 Task: Create ChildIssue0000000711 as Child Issue of Issue Issue0000000356 in Backlog  in Scrum Project Project0000000072 in Jira. Create ChildIssue0000000712 as Child Issue of Issue Issue0000000356 in Backlog  in Scrum Project Project0000000072 in Jira. Create ChildIssue0000000713 as Child Issue of Issue Issue0000000357 in Backlog  in Scrum Project Project0000000072 in Jira. Create ChildIssue0000000714 as Child Issue of Issue Issue0000000357 in Backlog  in Scrum Project Project0000000072 in Jira. Create ChildIssue0000000715 as Child Issue of Issue Issue0000000358 in Backlog  in Scrum Project Project0000000072 in Jira
Action: Mouse moved to (238, 78)
Screenshot: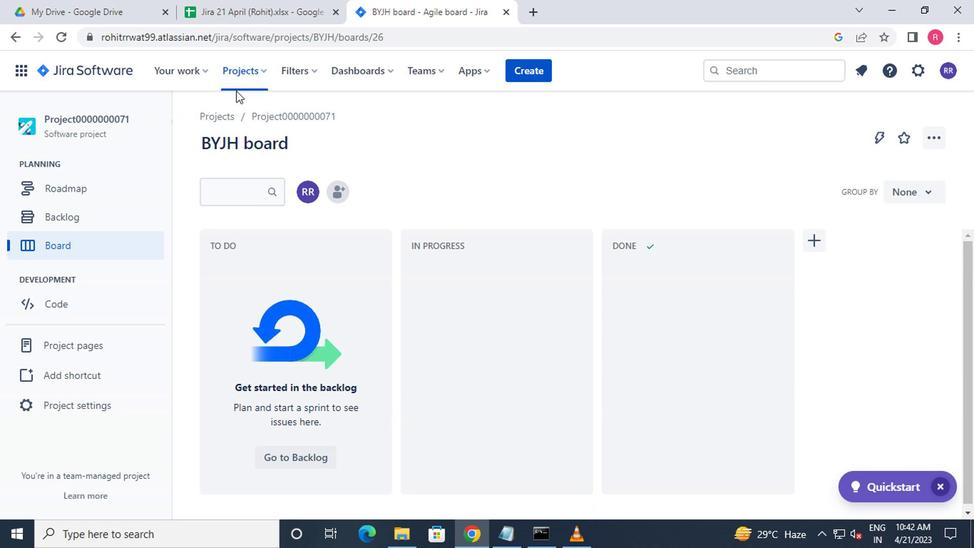 
Action: Mouse pressed left at (238, 78)
Screenshot: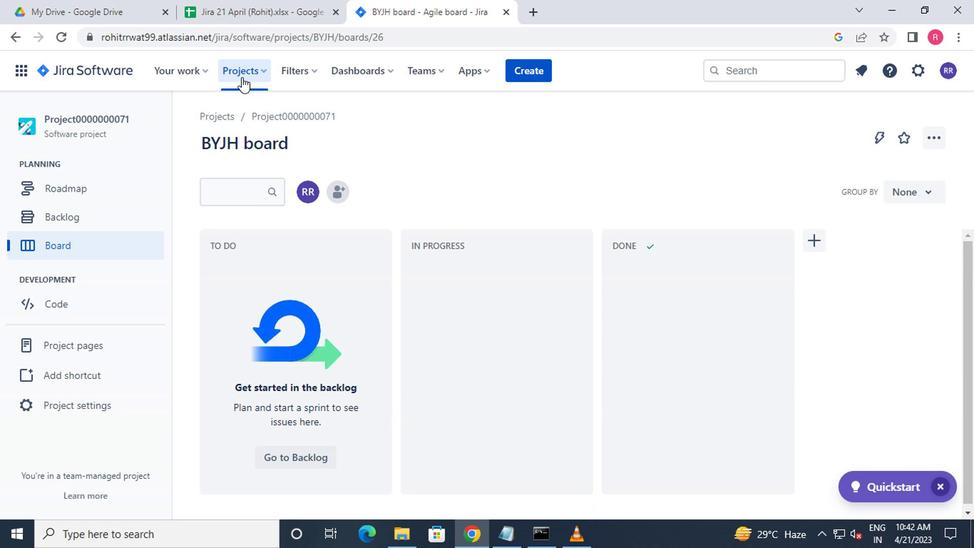 
Action: Mouse moved to (302, 181)
Screenshot: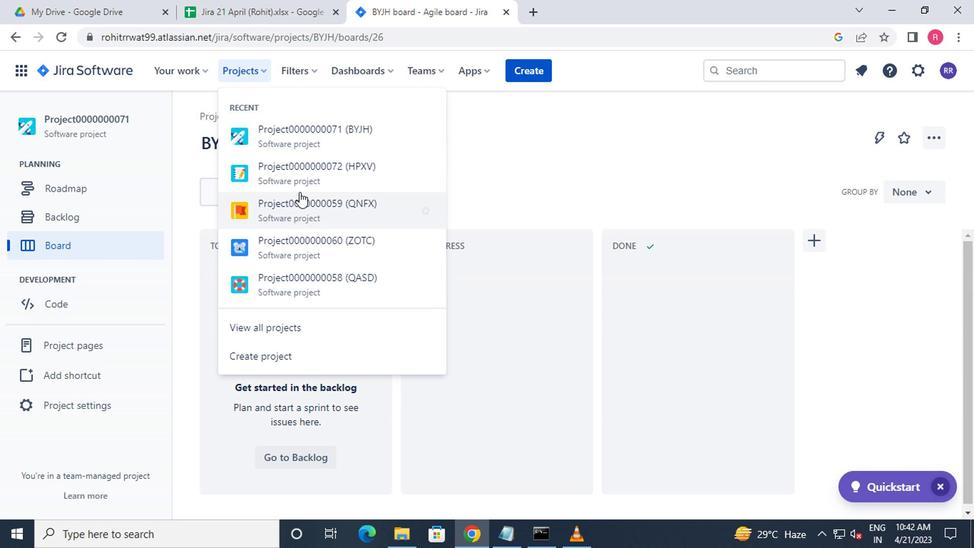 
Action: Mouse pressed left at (302, 181)
Screenshot: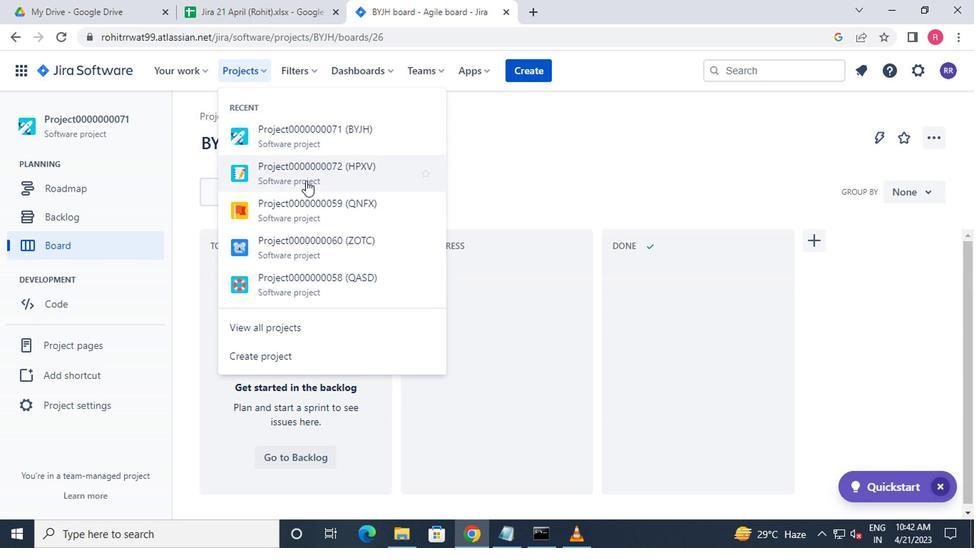 
Action: Mouse moved to (90, 219)
Screenshot: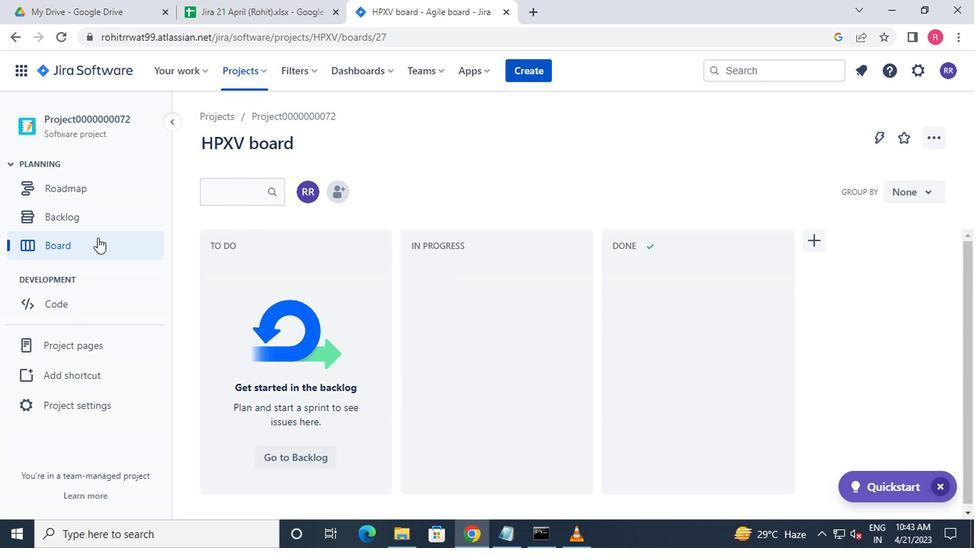 
Action: Mouse pressed left at (90, 219)
Screenshot: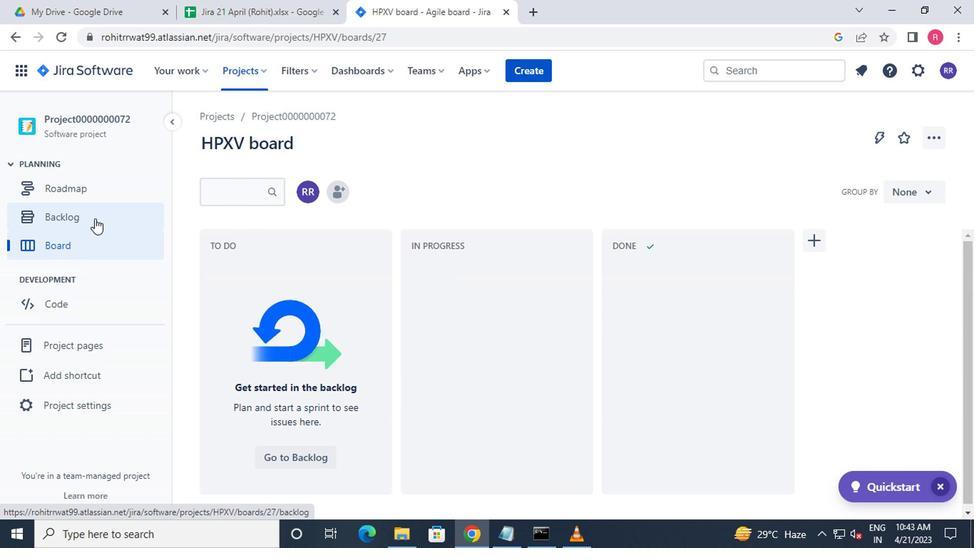 
Action: Mouse moved to (208, 311)
Screenshot: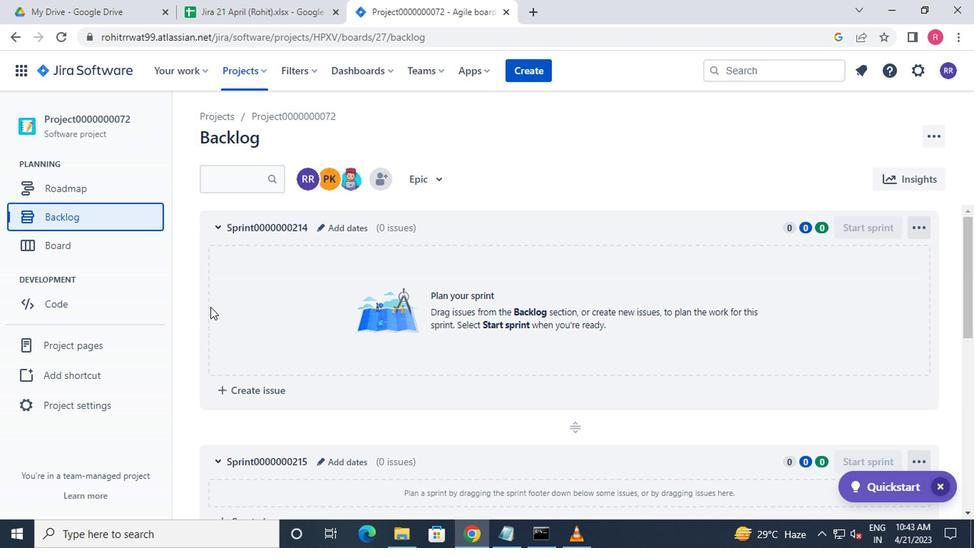 
Action: Mouse scrolled (208, 310) with delta (0, 0)
Screenshot: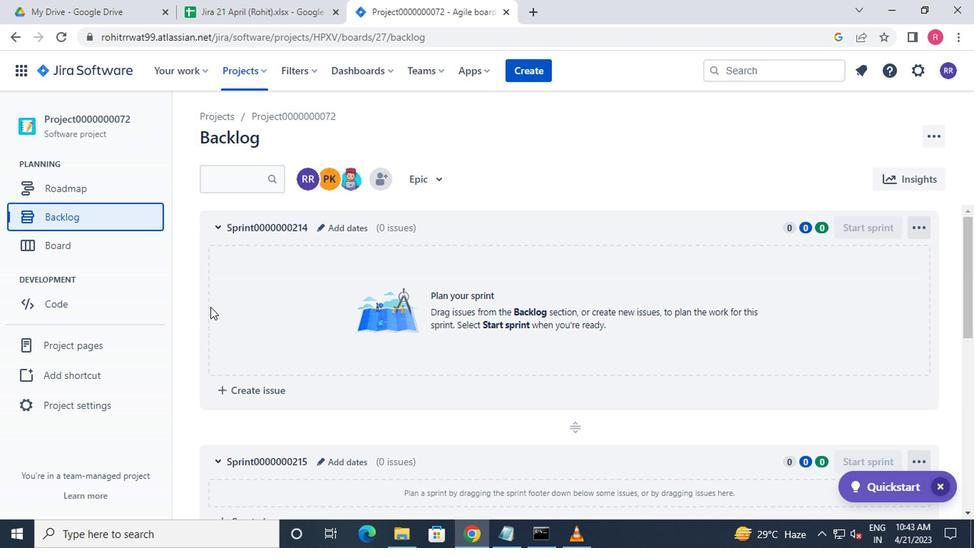 
Action: Mouse moved to (209, 315)
Screenshot: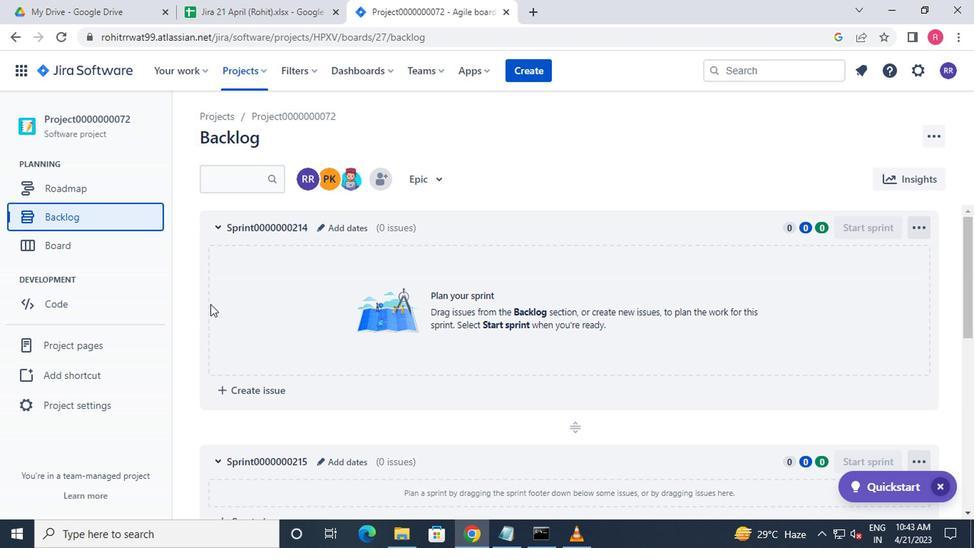 
Action: Mouse scrolled (209, 314) with delta (0, -1)
Screenshot: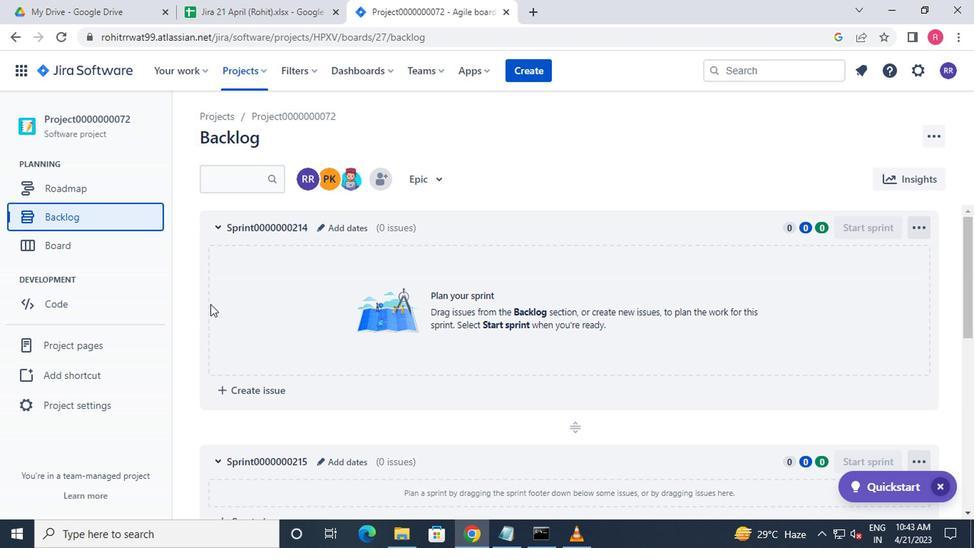 
Action: Mouse moved to (209, 315)
Screenshot: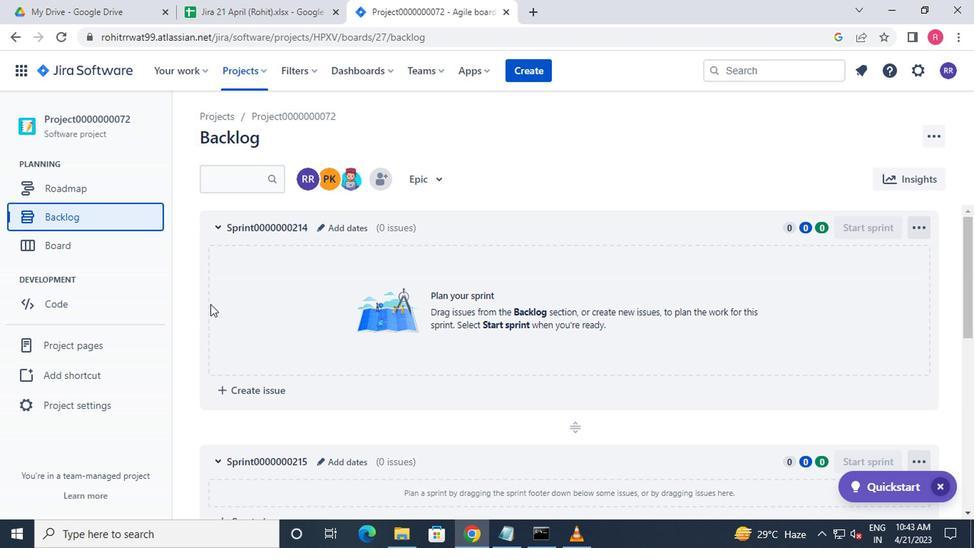 
Action: Mouse scrolled (209, 314) with delta (0, -1)
Screenshot: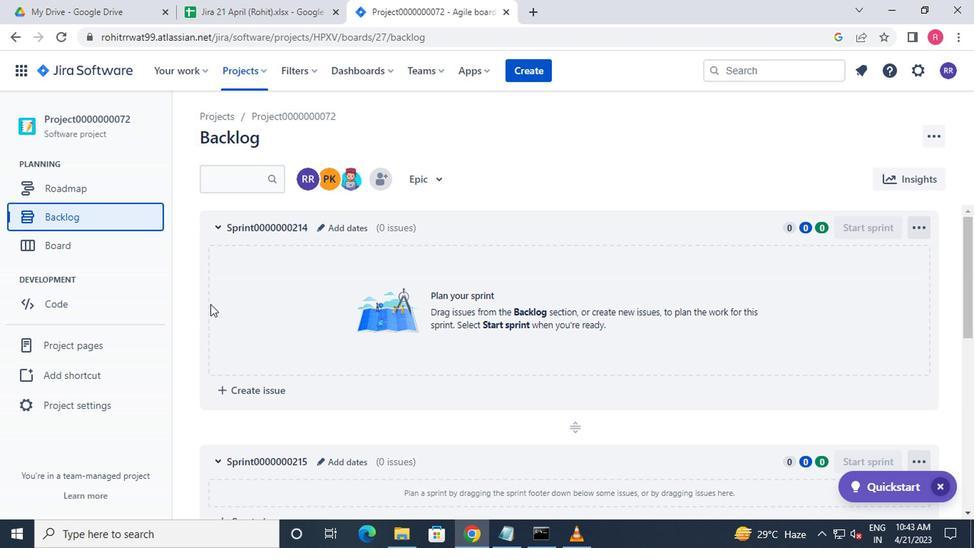 
Action: Mouse scrolled (209, 314) with delta (0, -1)
Screenshot: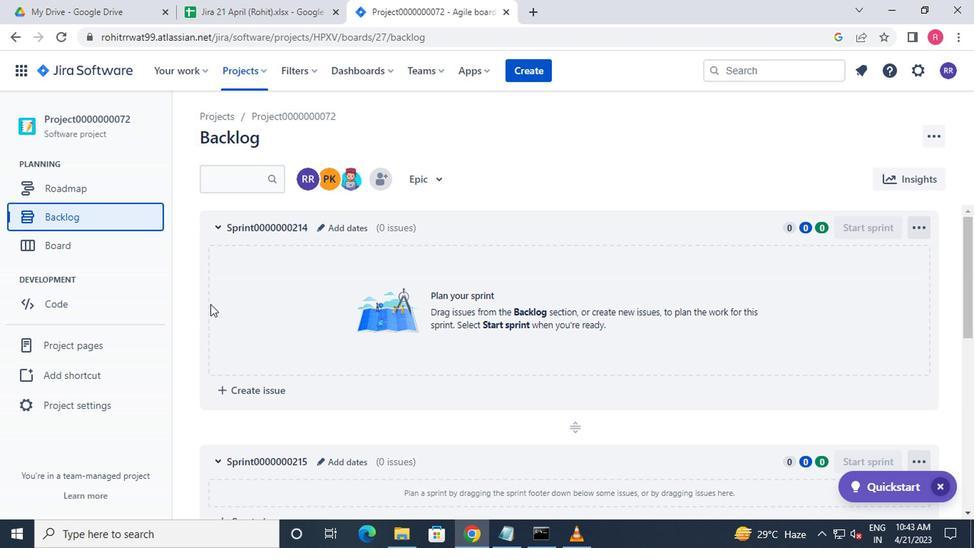 
Action: Mouse moved to (209, 316)
Screenshot: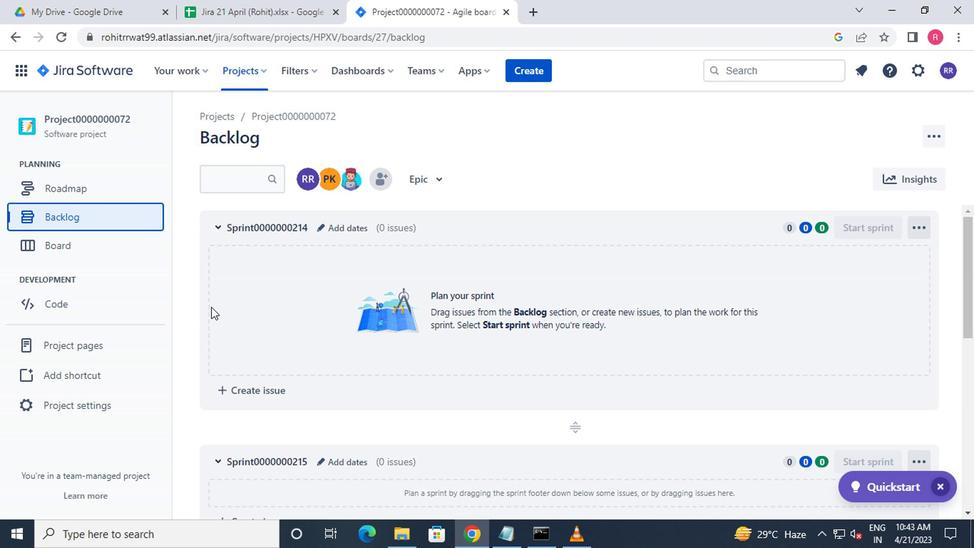 
Action: Mouse scrolled (209, 315) with delta (0, 0)
Screenshot: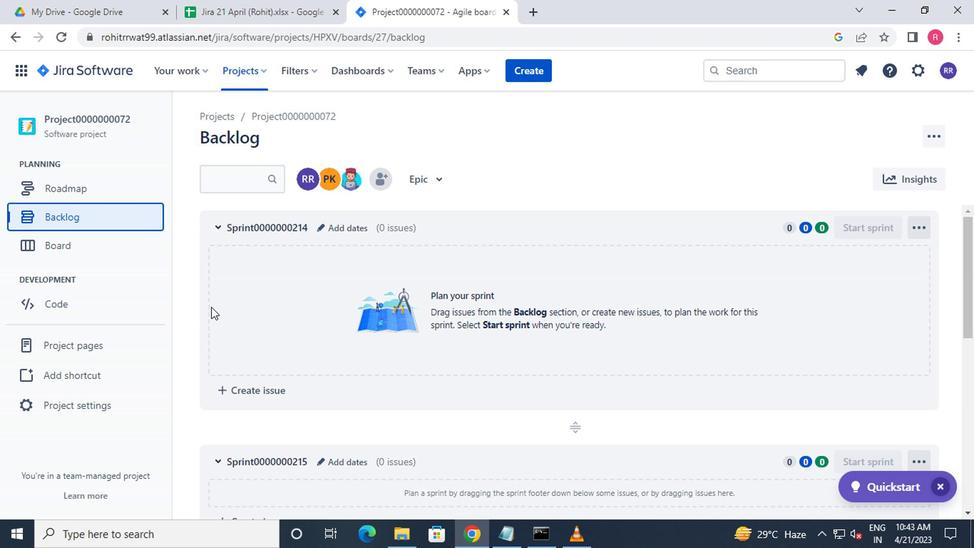 
Action: Mouse moved to (561, 401)
Screenshot: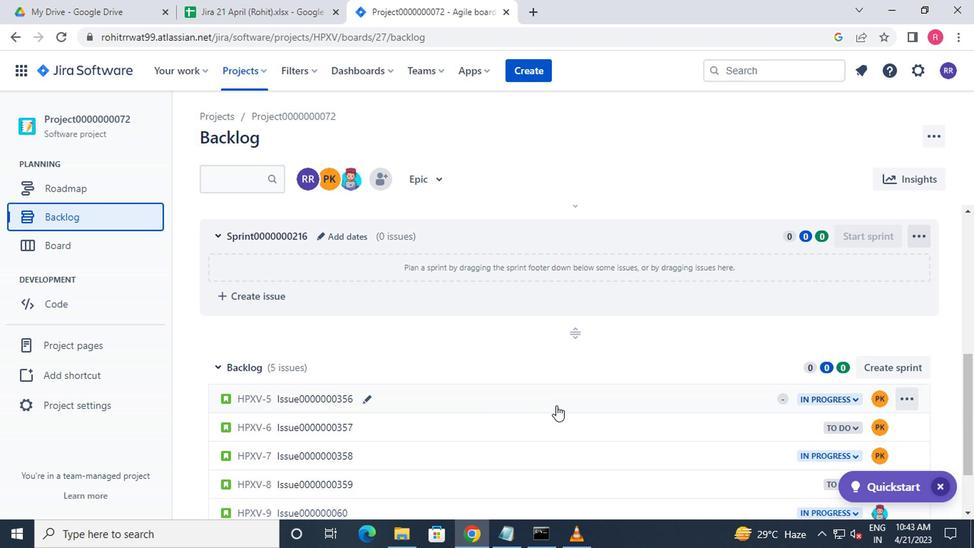 
Action: Mouse pressed left at (561, 401)
Screenshot: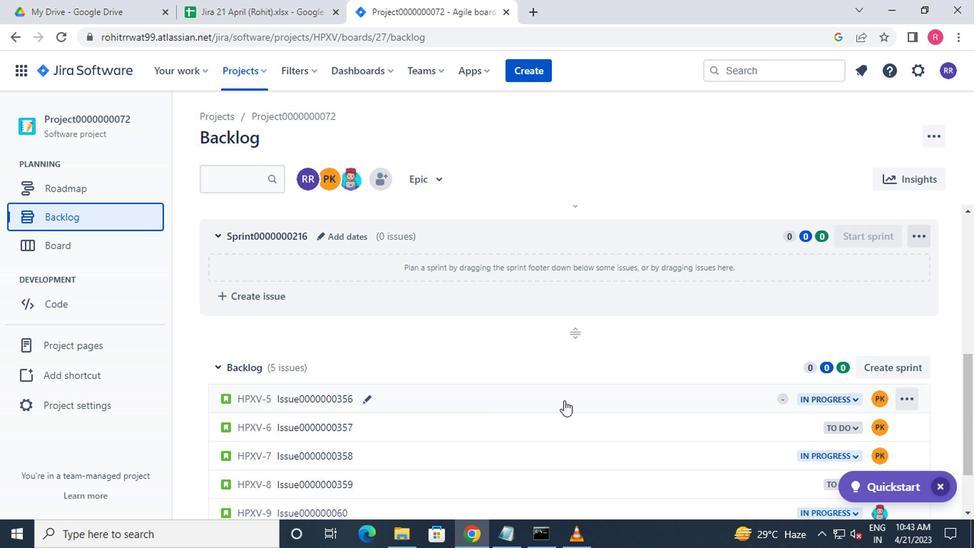 
Action: Mouse moved to (716, 290)
Screenshot: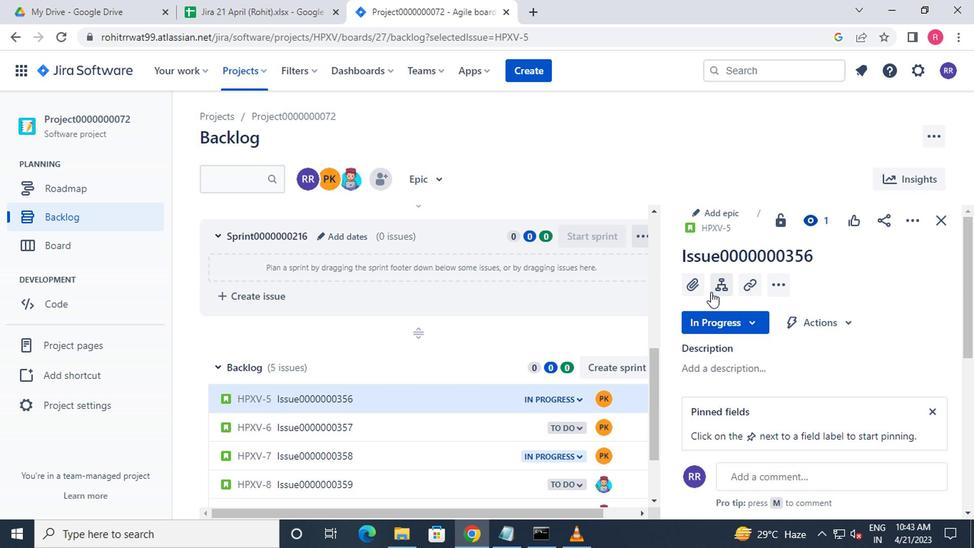 
Action: Mouse pressed left at (716, 290)
Screenshot: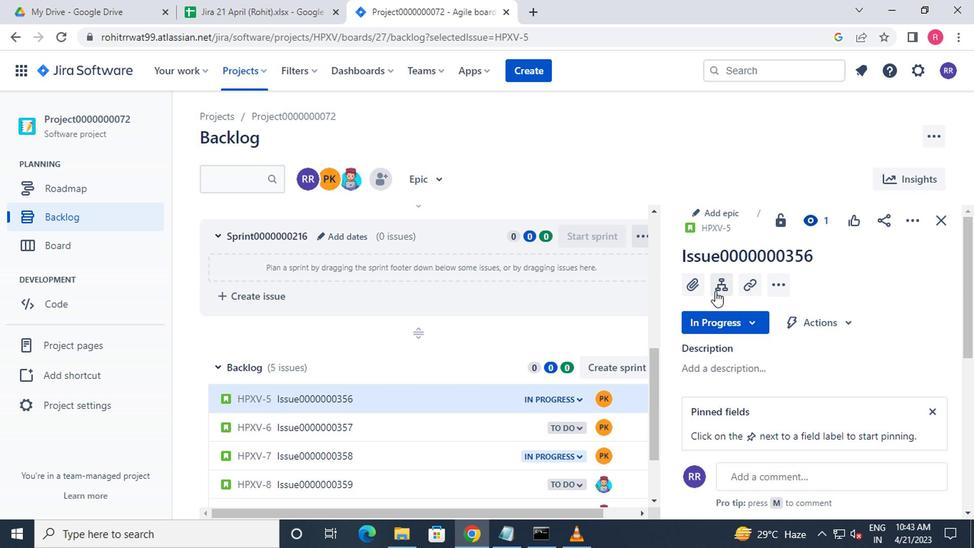 
Action: Mouse moved to (713, 350)
Screenshot: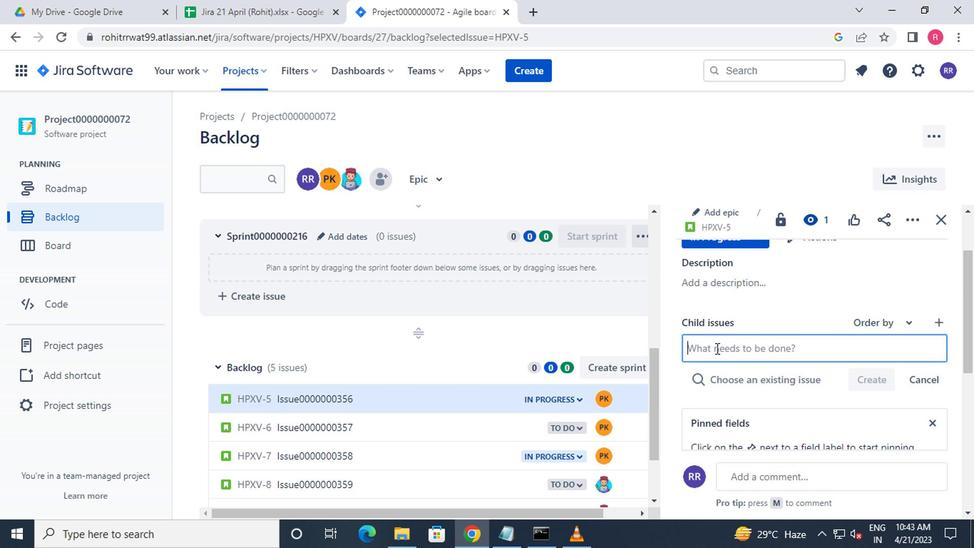 
Action: Key pressed <Key.shift>CHILD<Key.shift_r>ISSUE0000000711<Key.enter><Key.shift>CHILD<Key.shift_r>ISSUE0000000712<Key.enter>
Screenshot: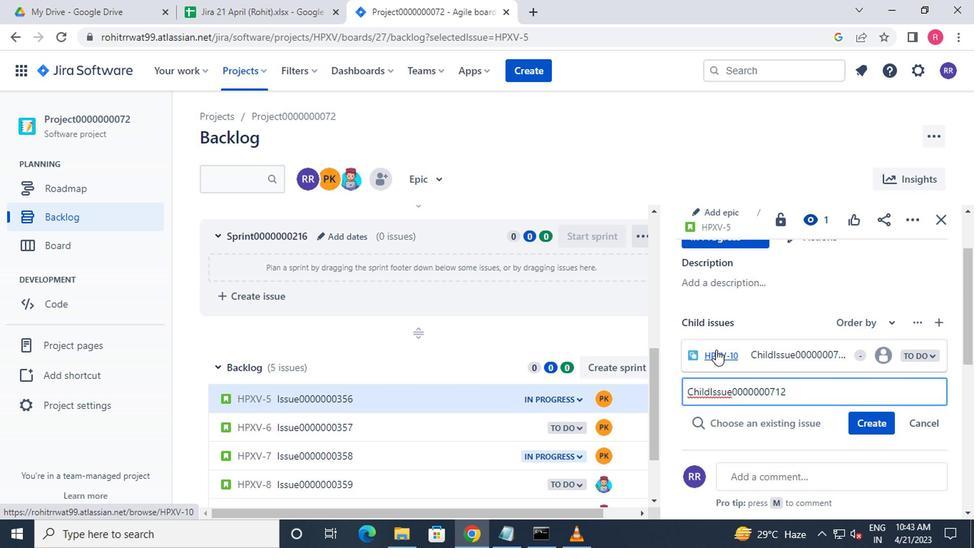 
Action: Mouse moved to (430, 428)
Screenshot: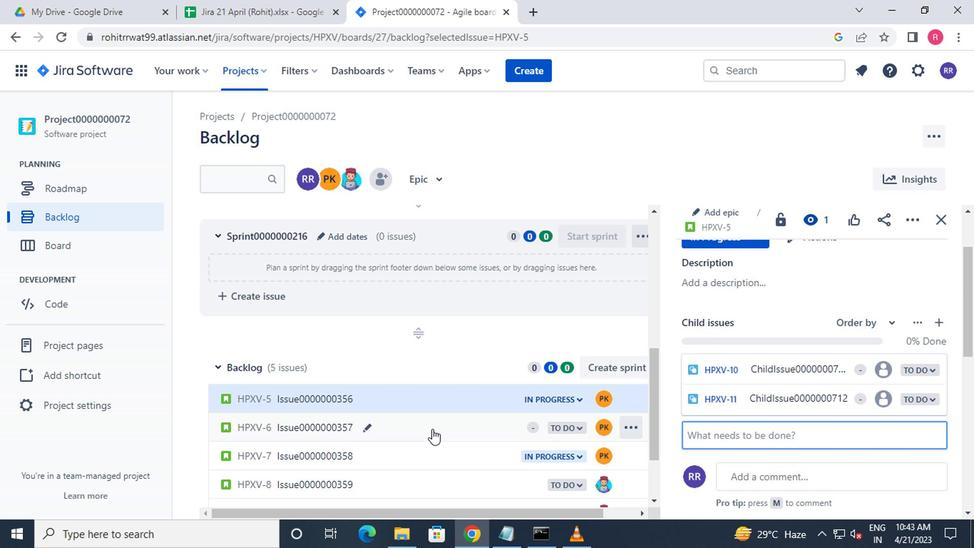 
Action: Mouse pressed left at (430, 428)
Screenshot: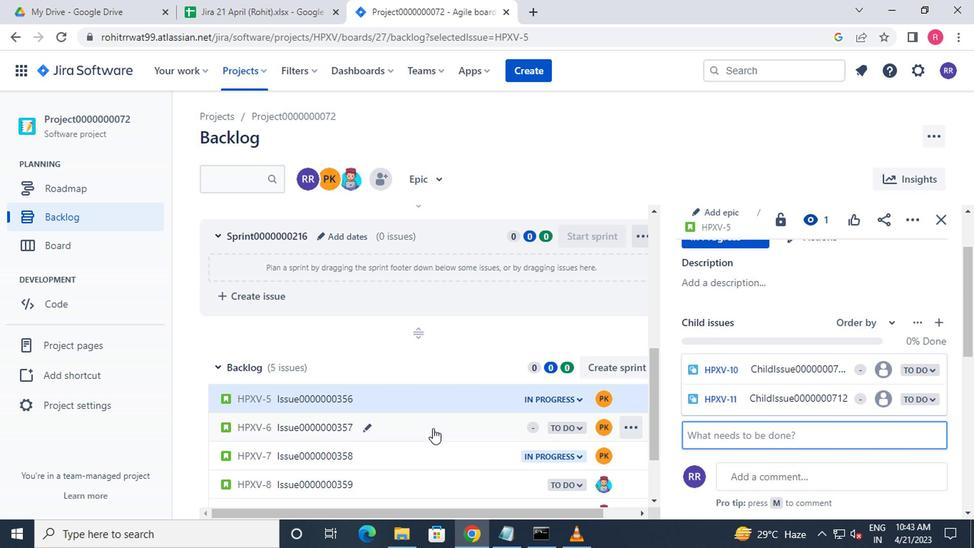 
Action: Mouse moved to (713, 287)
Screenshot: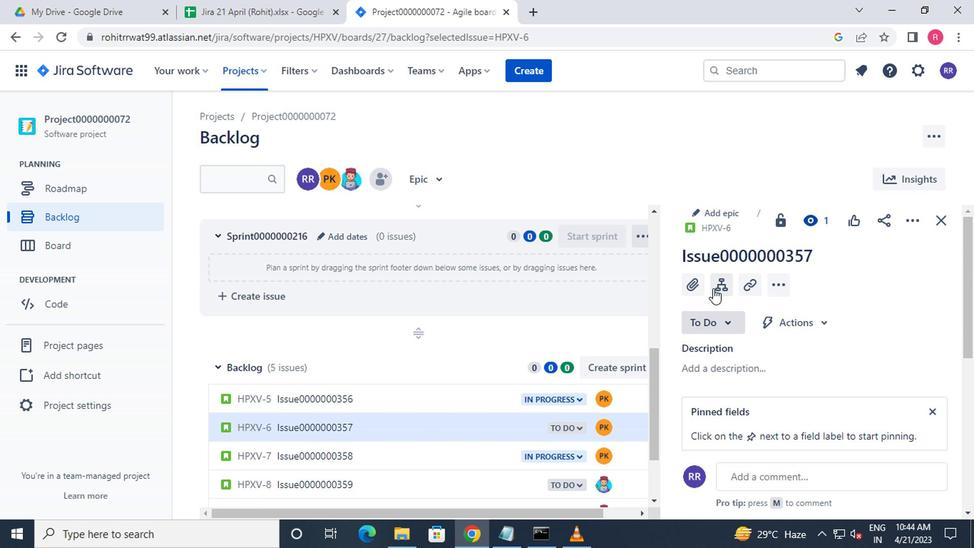 
Action: Mouse pressed left at (713, 287)
Screenshot: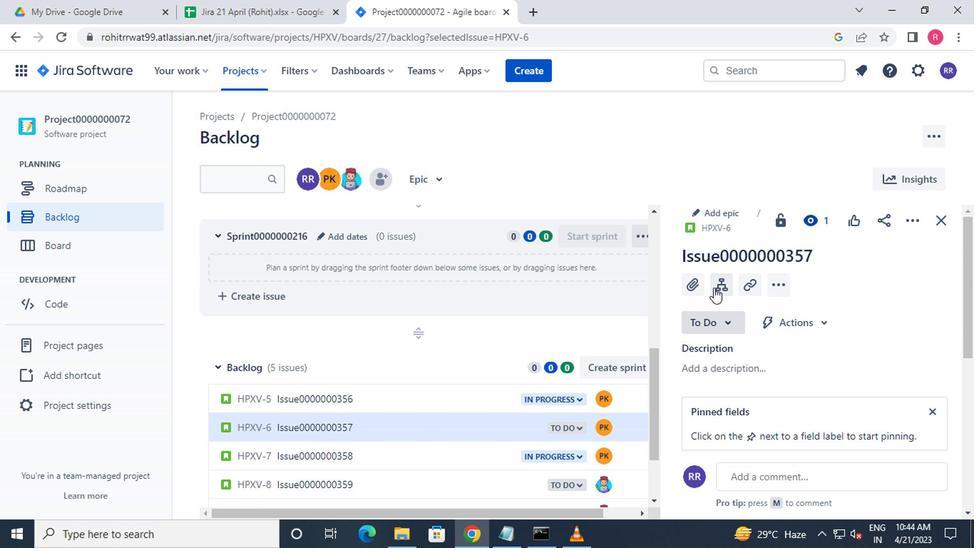 
Action: Mouse moved to (704, 358)
Screenshot: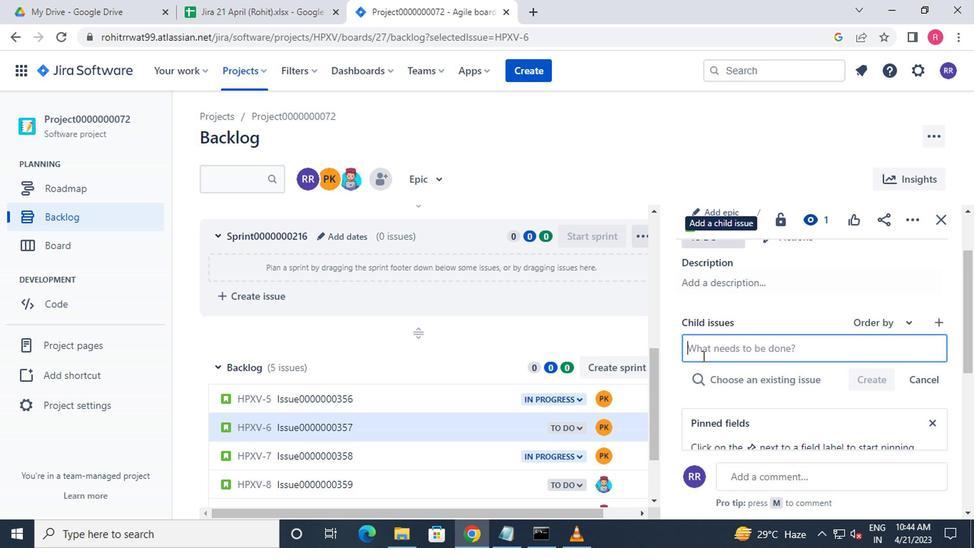 
Action: Key pressed <Key.shift>CHILD<Key.shift_r>ISSUE0000000713<Key.enter><Key.shift>CHILD<Key.shift_r>ISSUE0000000714<Key.enter>
Screenshot: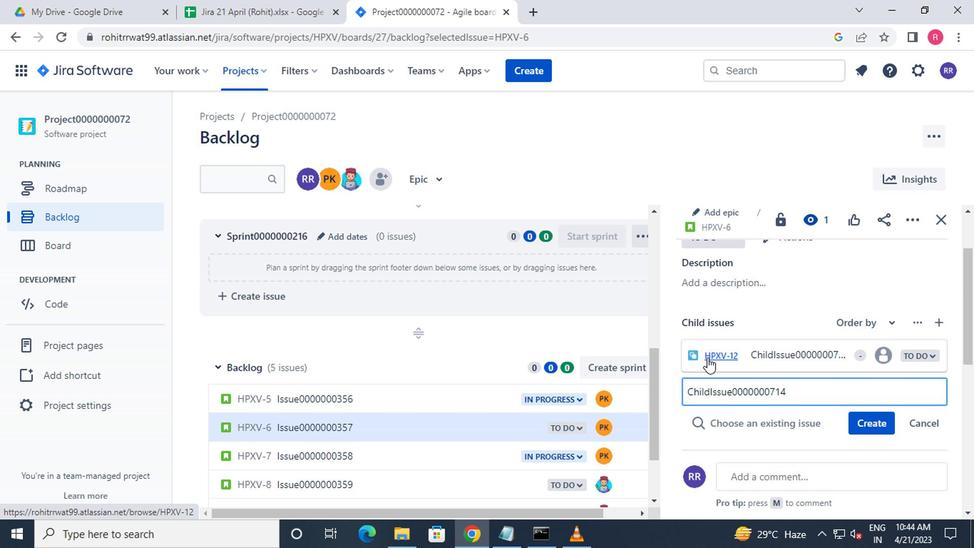 
Action: Mouse moved to (413, 464)
Screenshot: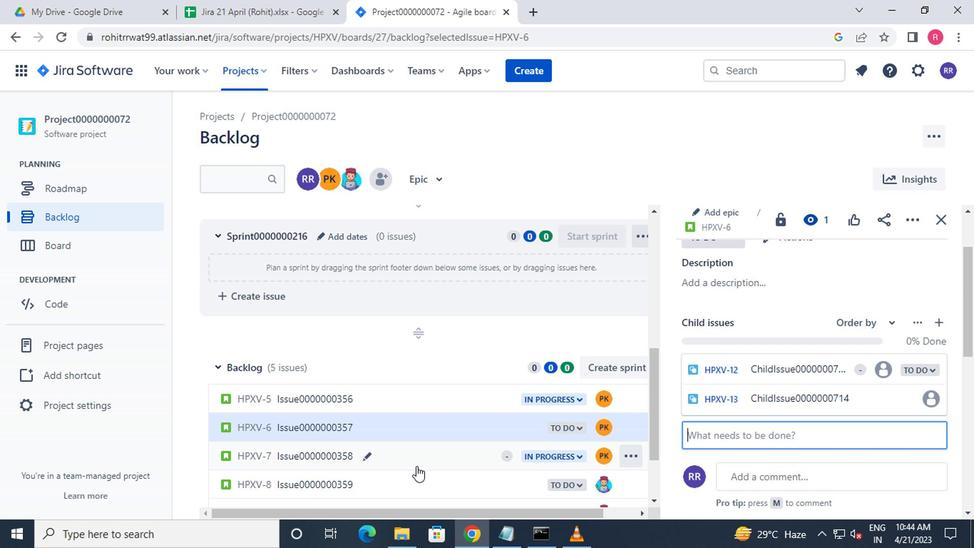 
Action: Mouse pressed left at (413, 464)
Screenshot: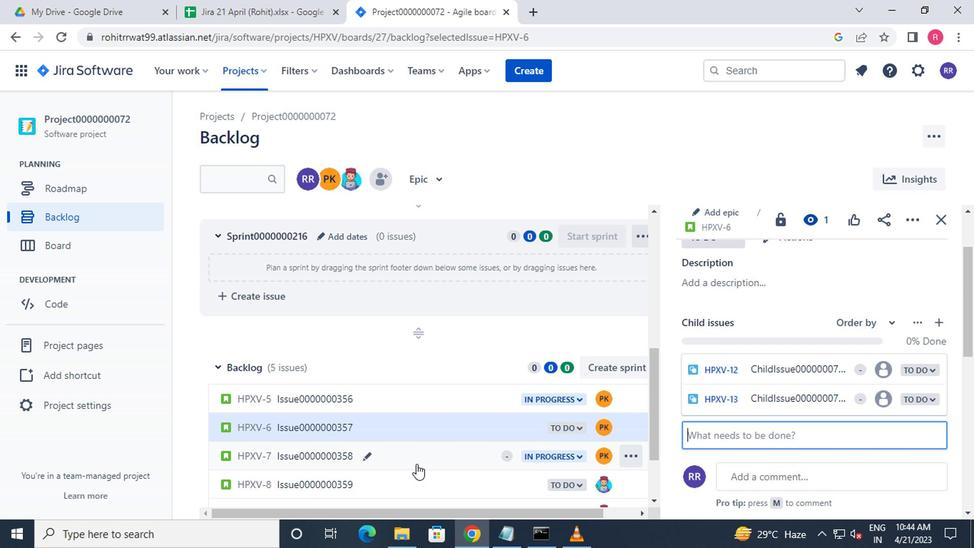 
Action: Mouse moved to (725, 286)
Screenshot: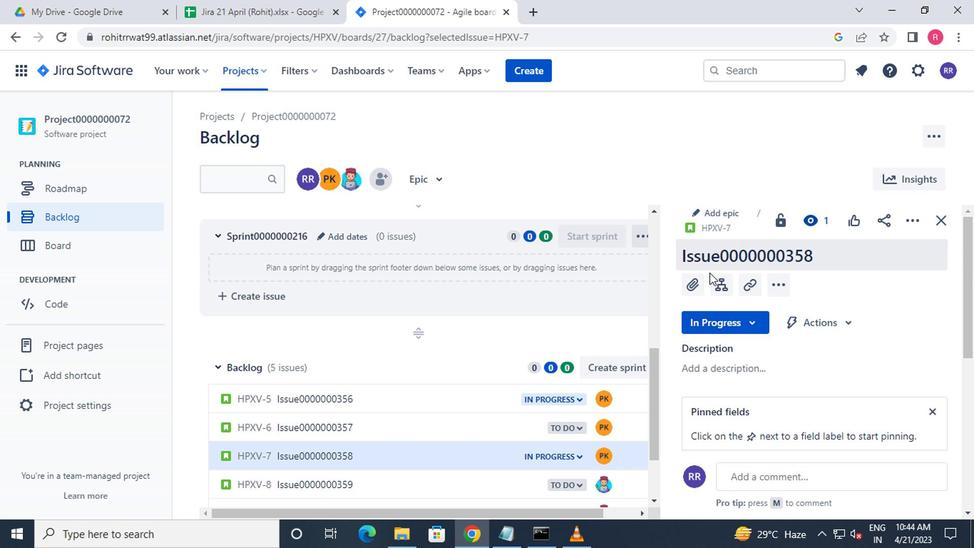 
Action: Mouse pressed left at (725, 286)
Screenshot: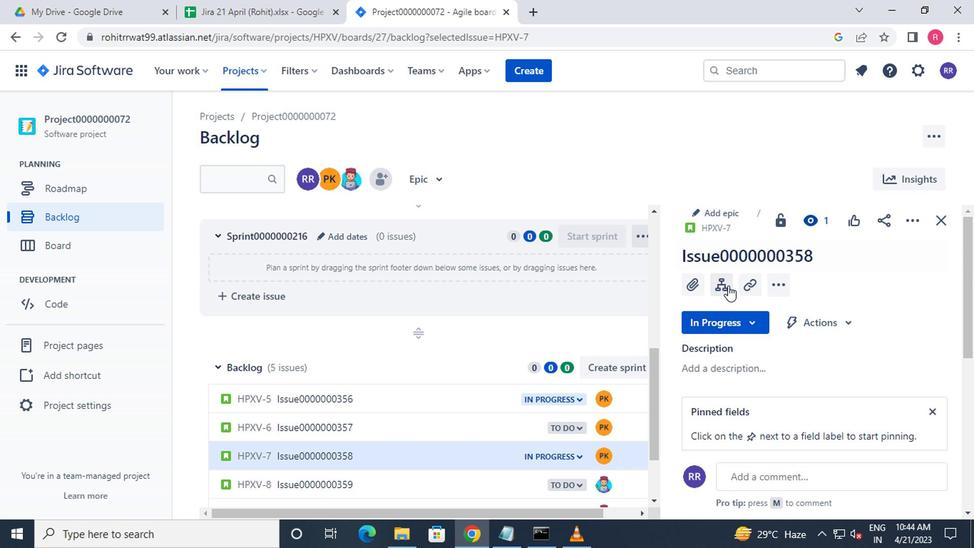 
Action: Mouse moved to (703, 289)
Screenshot: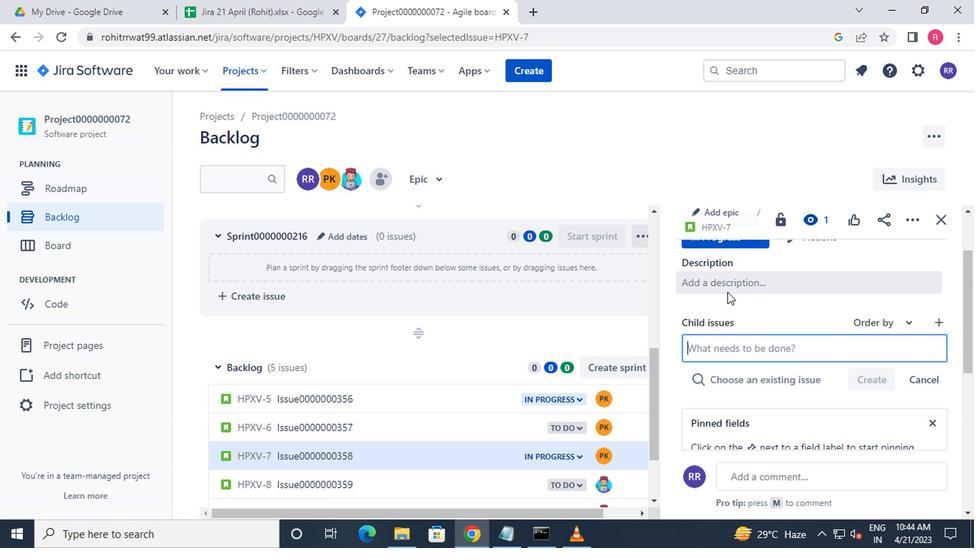 
Action: Key pressed <Key.shift>CHILD<Key.shift_r>ISSUE0000000715<Key.enter>
Screenshot: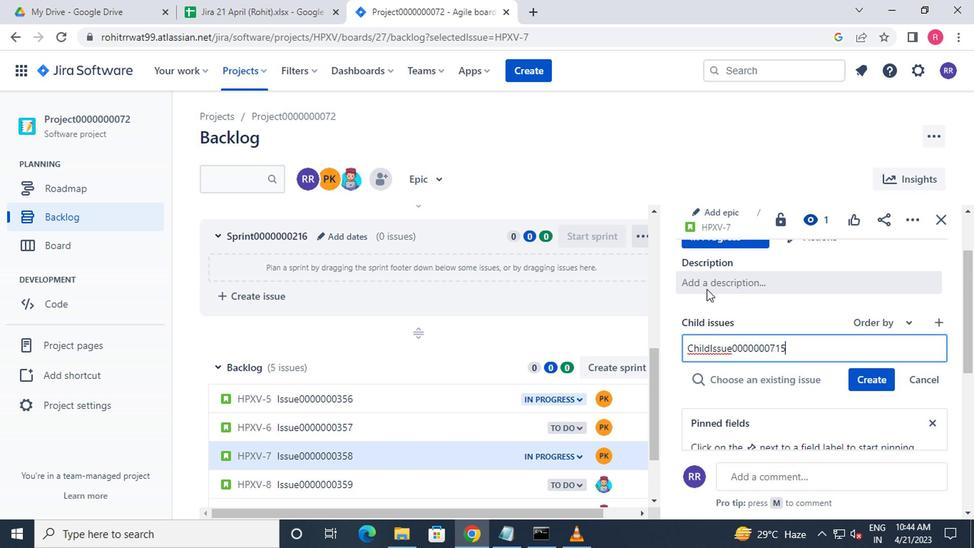 
